 Task: Assign in the project AgileCoast the issue 'Create a new online platform for online digital marketing courses with advanced analytics and data visualization features' to the sprint 'Feature Prioritization Sprint'. Assign in the project AgileCoast the issue 'Implement a new cloud-based human resource information system for a company with advanced employee self-service and benefits management features' to the sprint 'Feature Prioritization Sprint'. Assign in the project AgileCoast the issue 'Integrate a new chatbot feature into an existing customer service portal to enhance customer support and response time' to the sprint 'Feature Prioritization Sprint'. Assign in the project AgileCoast the issue 'Develop a new tool for automated testing of load testing and stress testing for web applications' to the sprint 'Feature Prioritization Sprint'
Action: Mouse moved to (1263, 550)
Screenshot: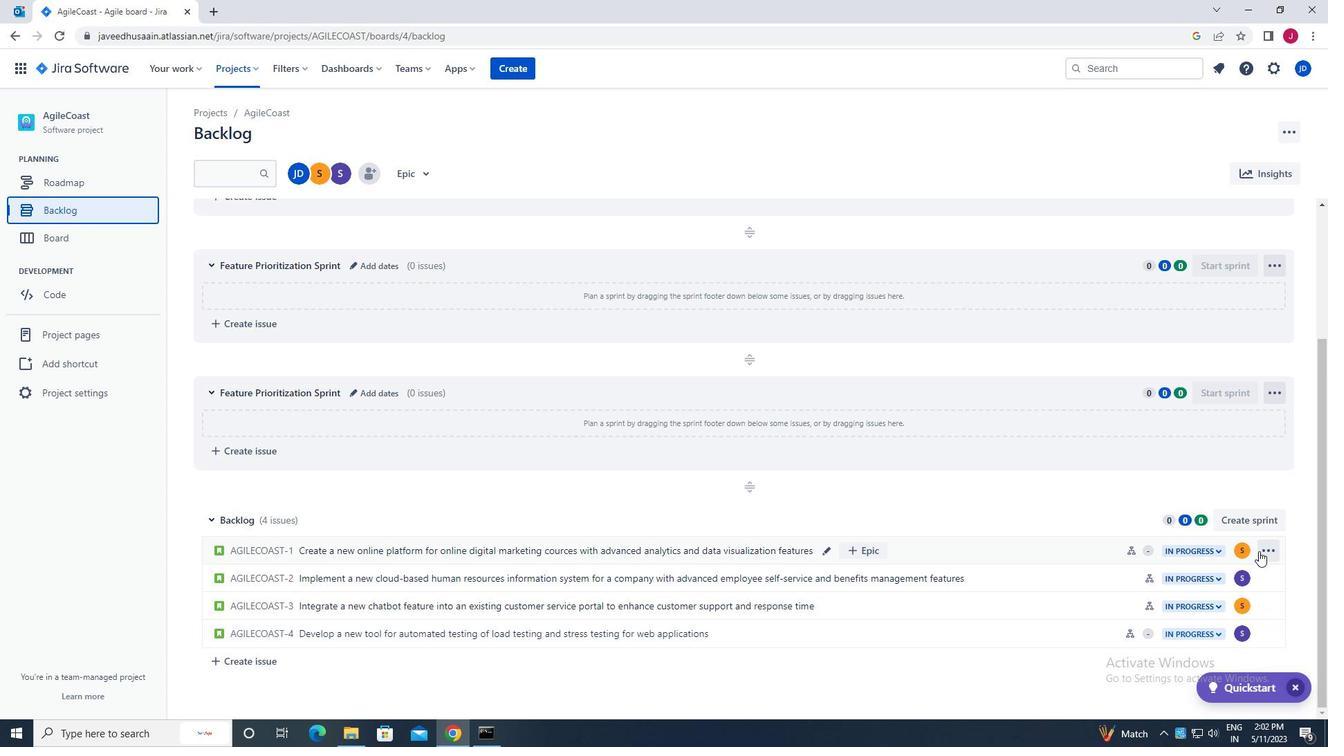 
Action: Mouse pressed left at (1263, 550)
Screenshot: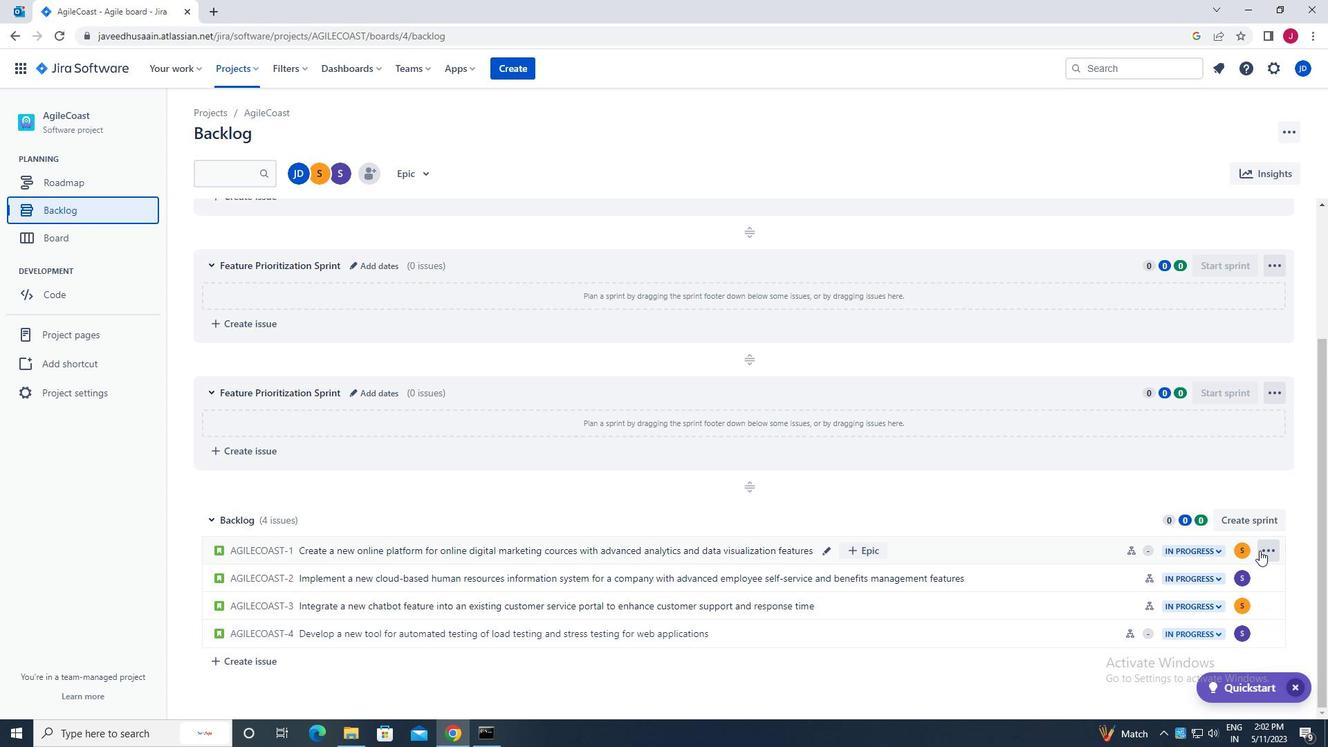 
Action: Mouse moved to (1239, 429)
Screenshot: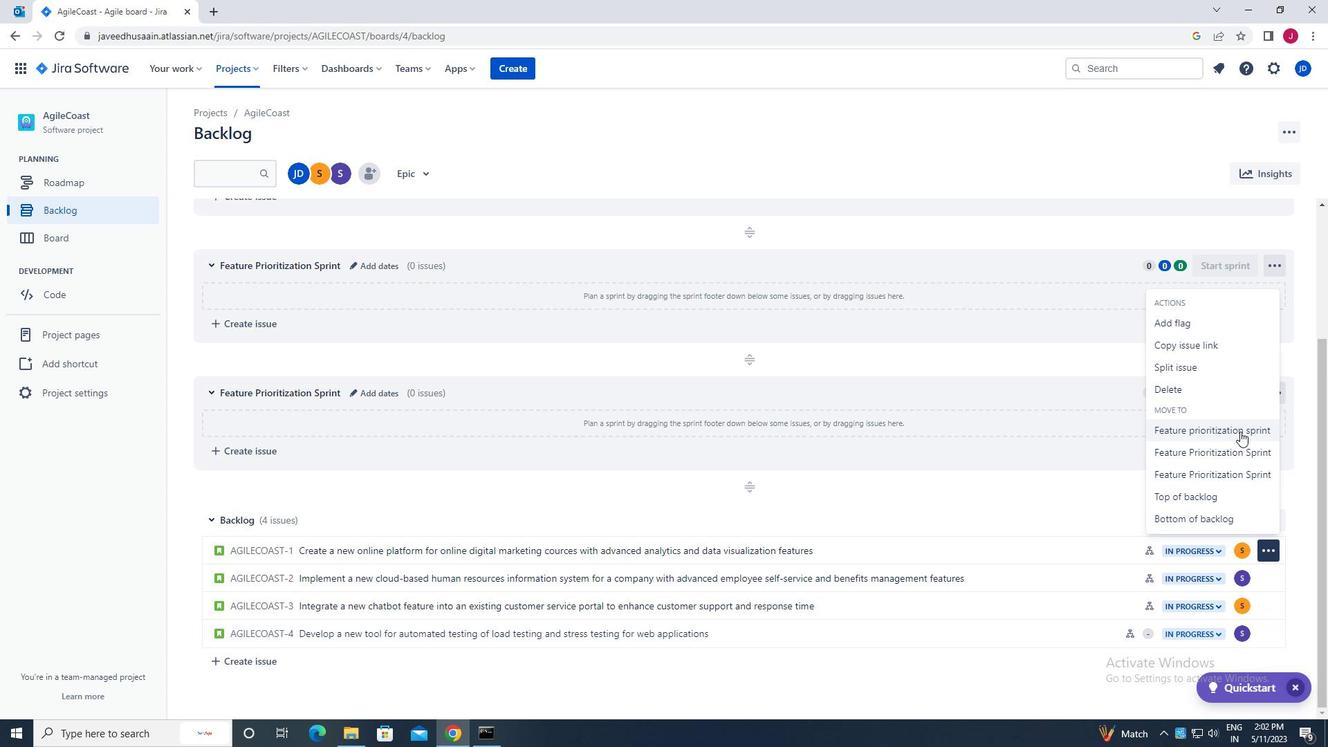 
Action: Mouse pressed left at (1239, 429)
Screenshot: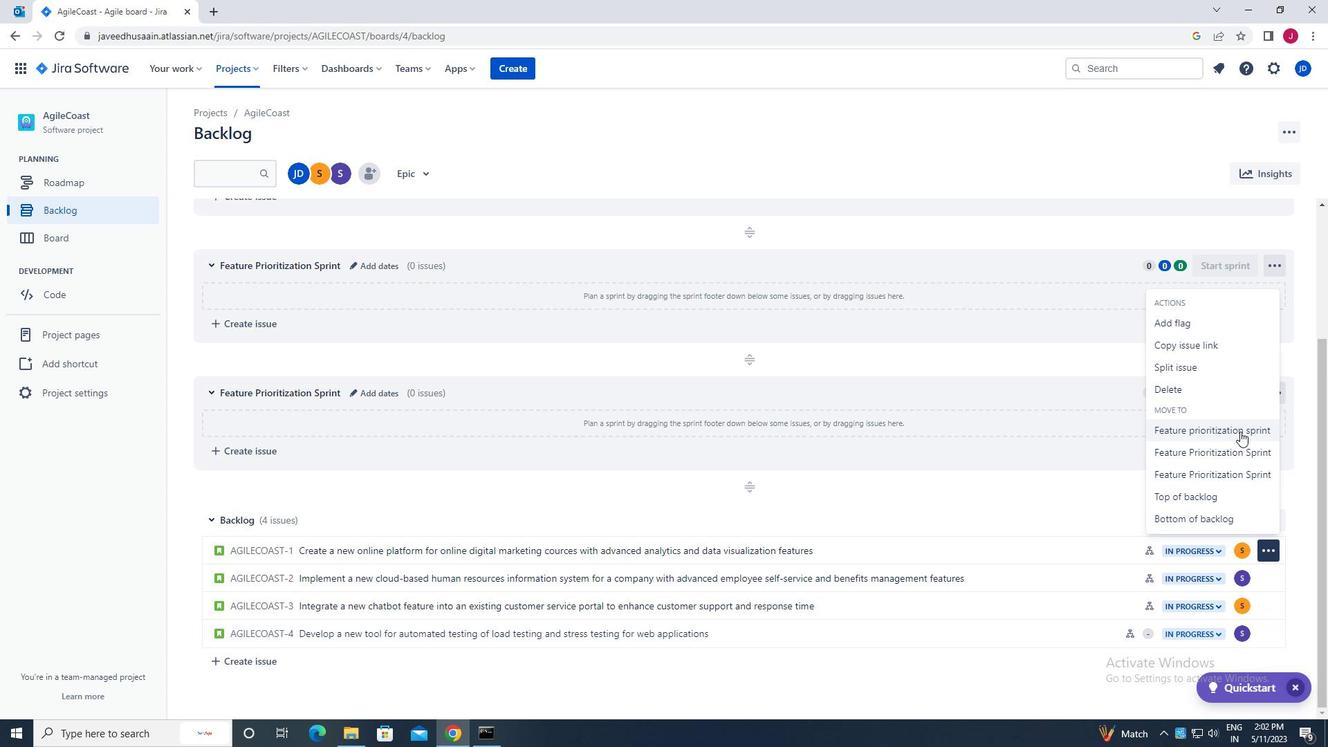 
Action: Mouse moved to (1272, 604)
Screenshot: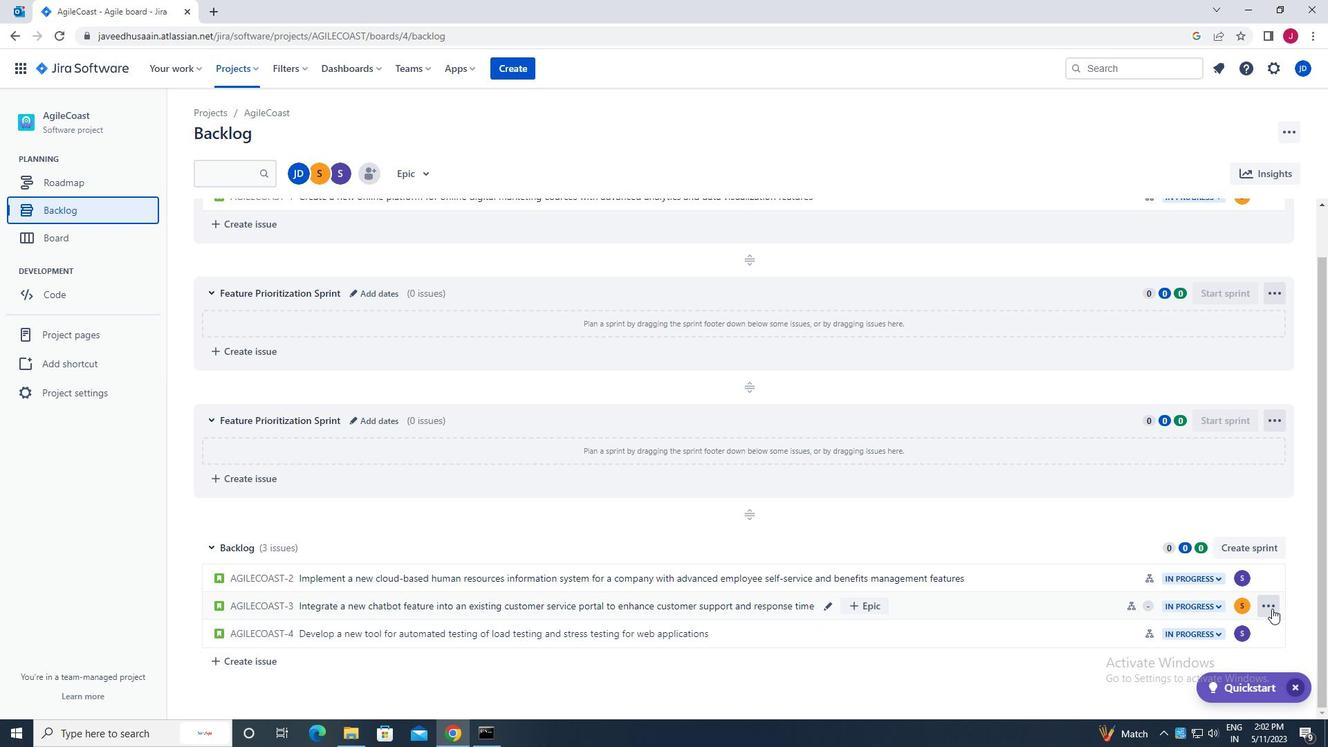 
Action: Mouse pressed left at (1272, 604)
Screenshot: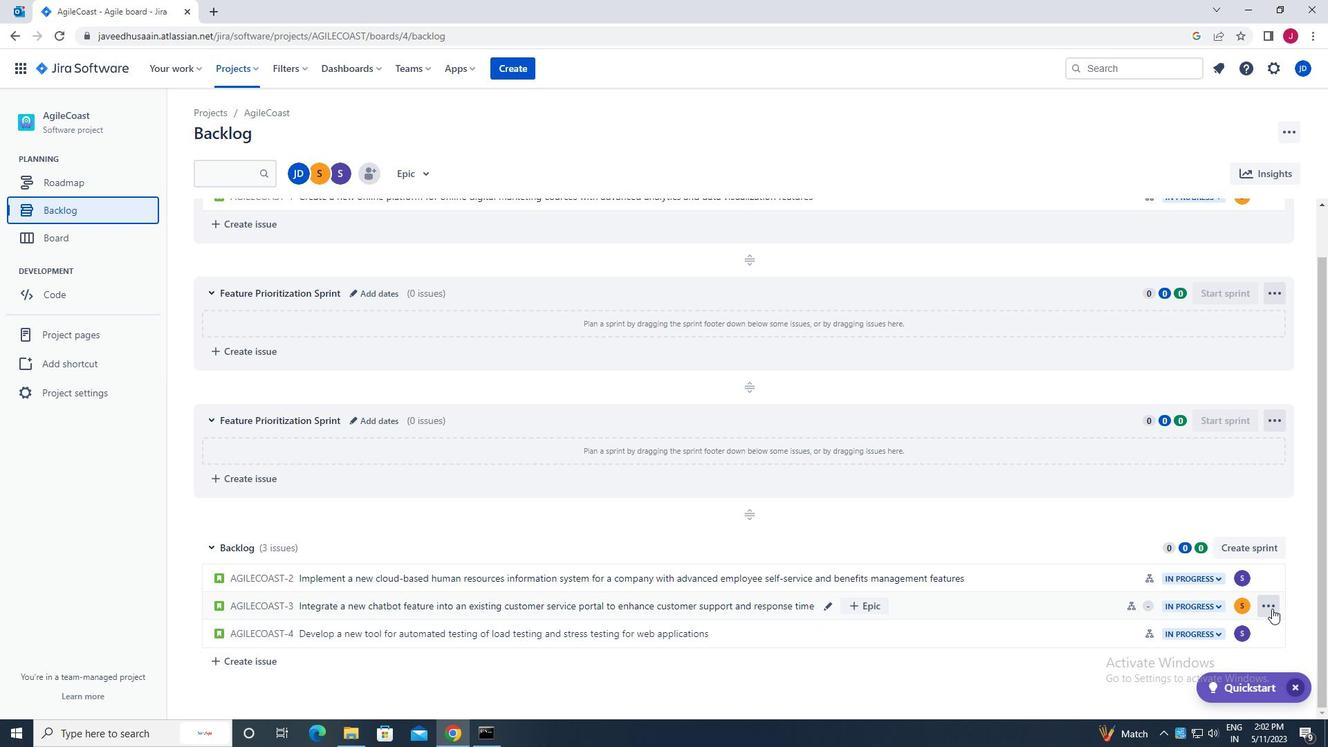 
Action: Mouse moved to (1237, 507)
Screenshot: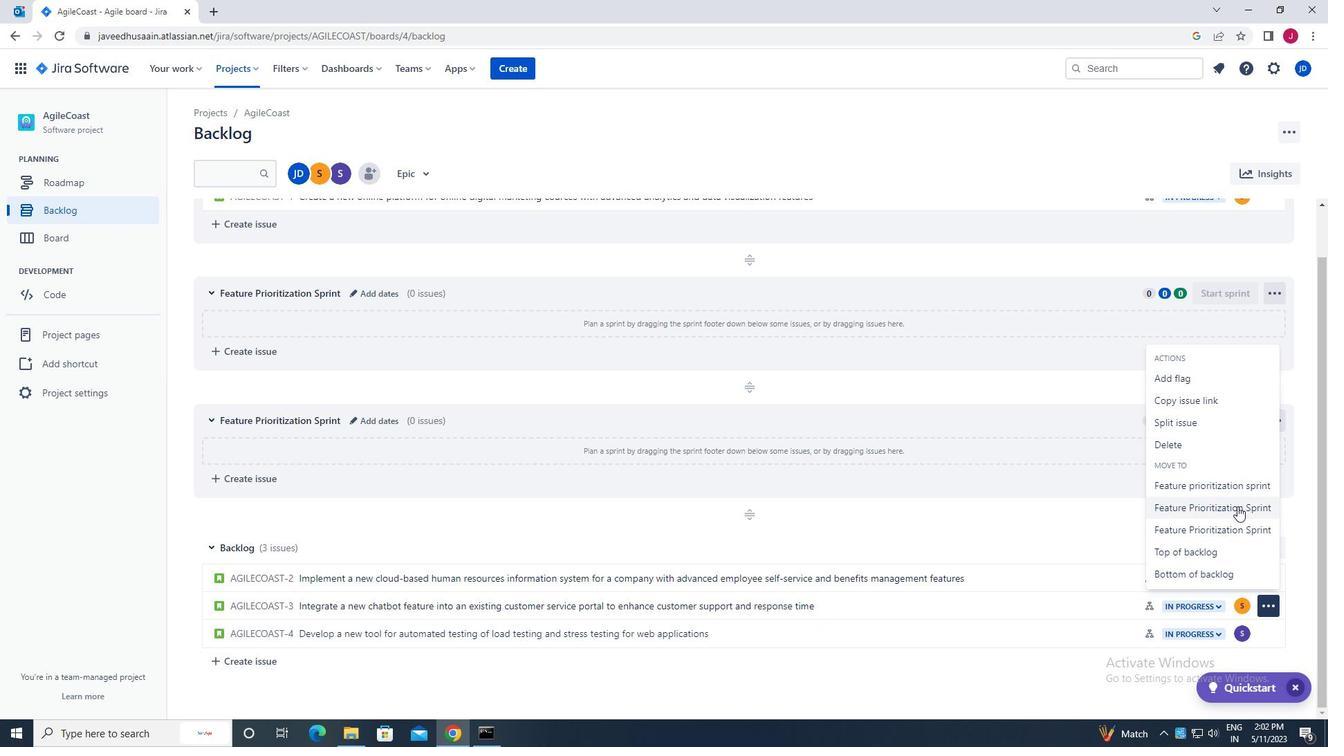 
Action: Mouse pressed left at (1237, 507)
Screenshot: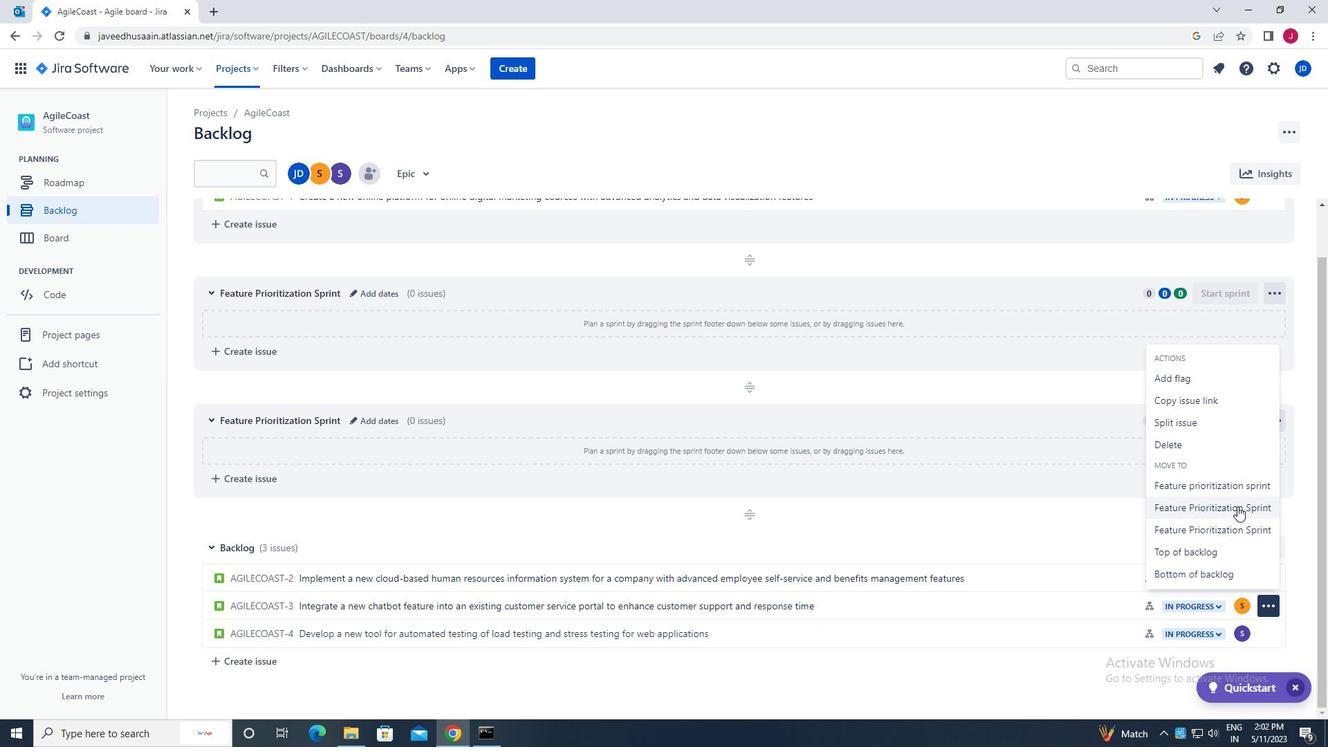 
Action: Mouse moved to (1262, 606)
Screenshot: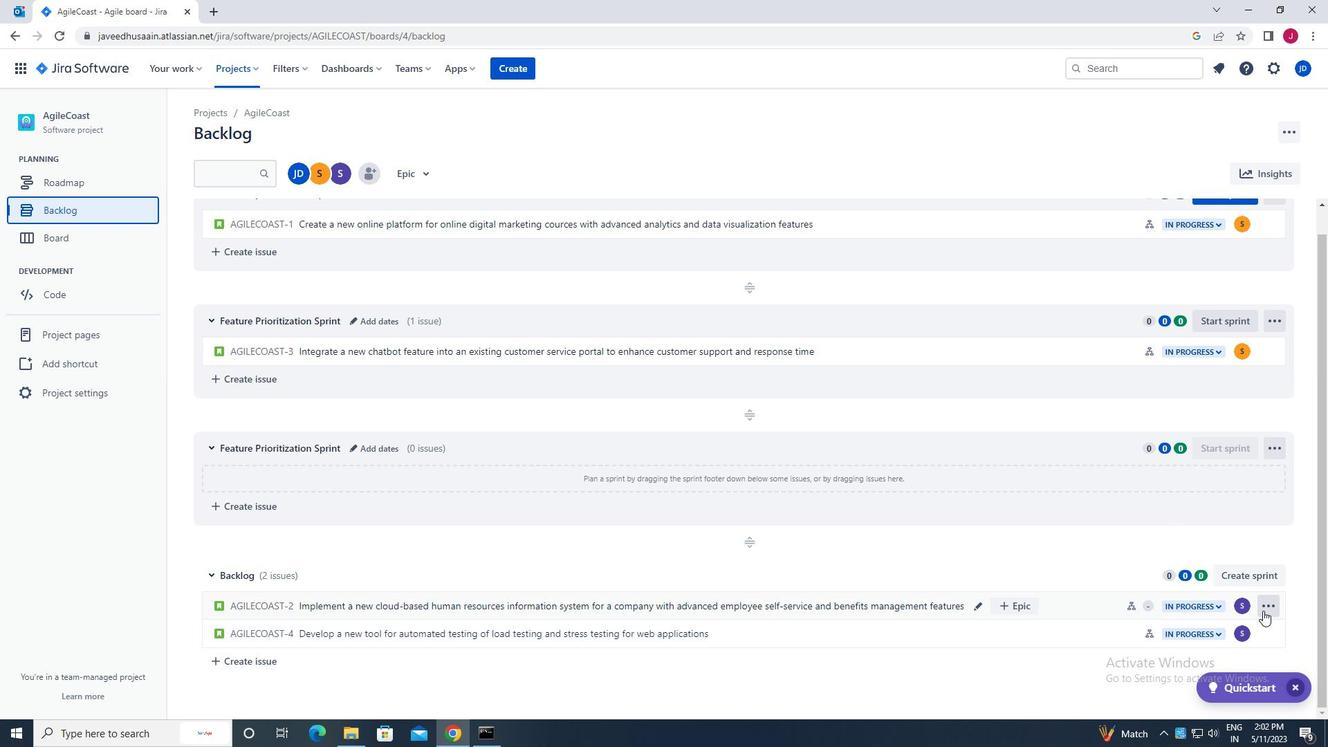 
Action: Mouse pressed left at (1262, 606)
Screenshot: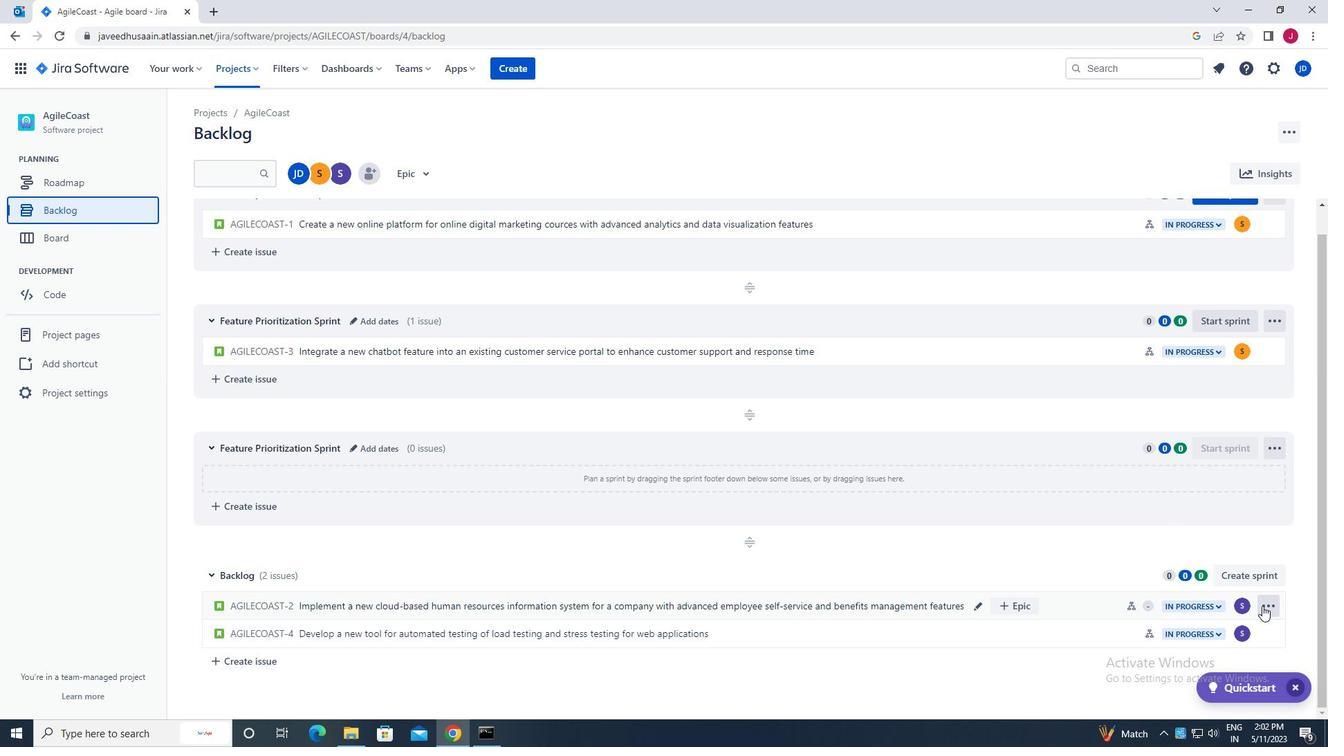 
Action: Mouse moved to (1226, 529)
Screenshot: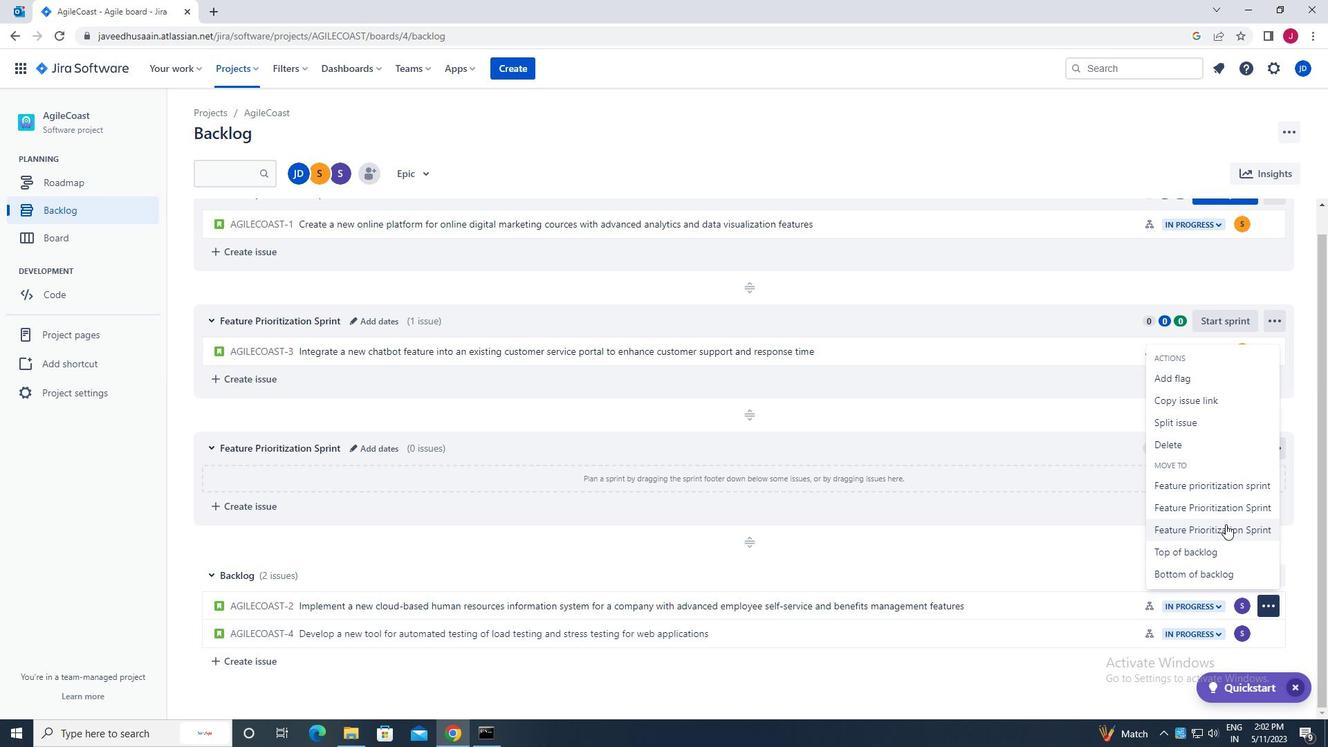 
Action: Mouse pressed left at (1226, 529)
Screenshot: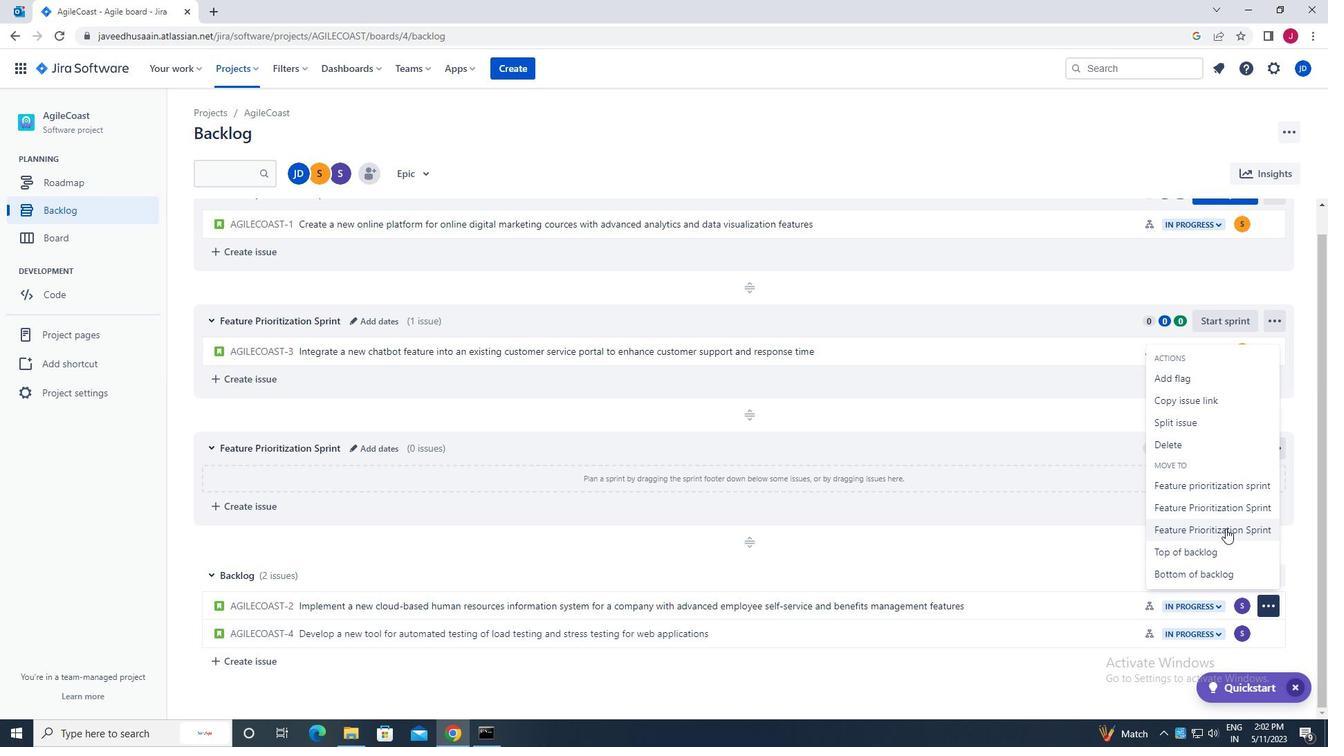 
Action: Mouse moved to (1265, 633)
Screenshot: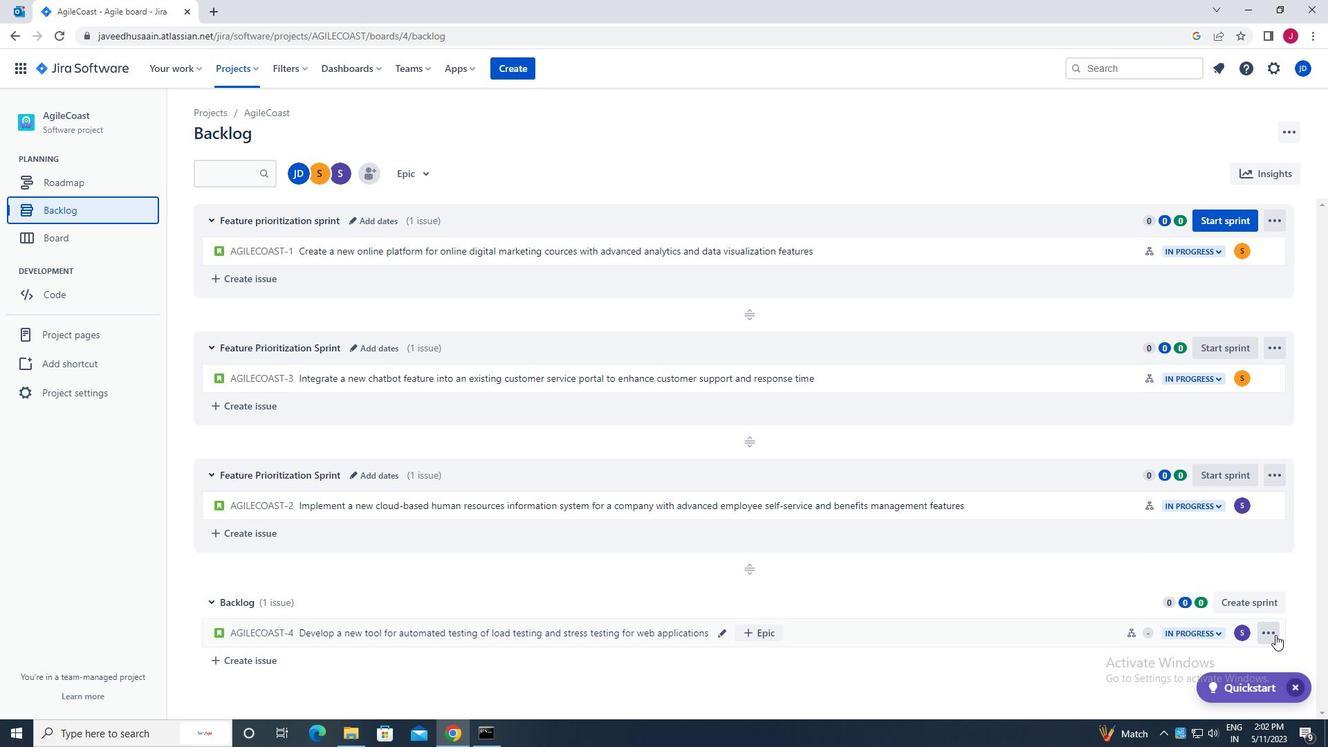 
Action: Mouse pressed left at (1265, 633)
Screenshot: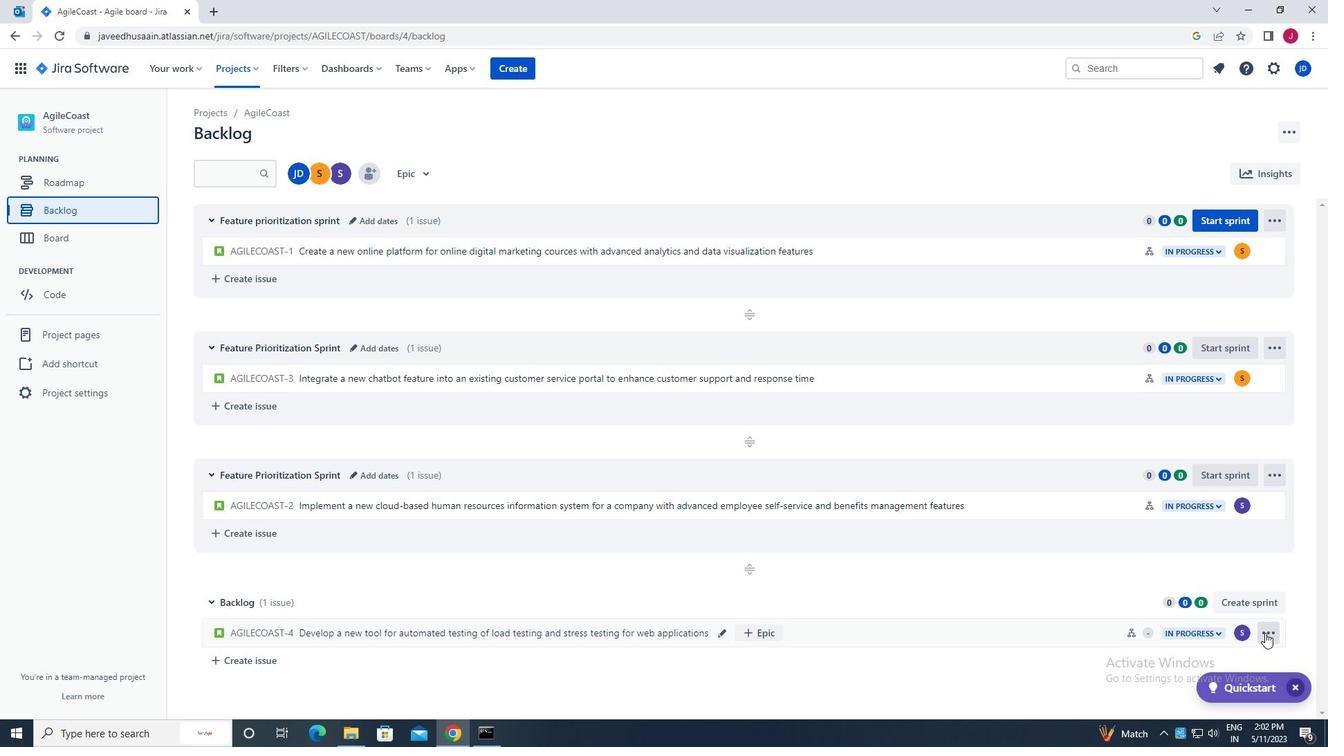 
Action: Mouse moved to (1226, 514)
Screenshot: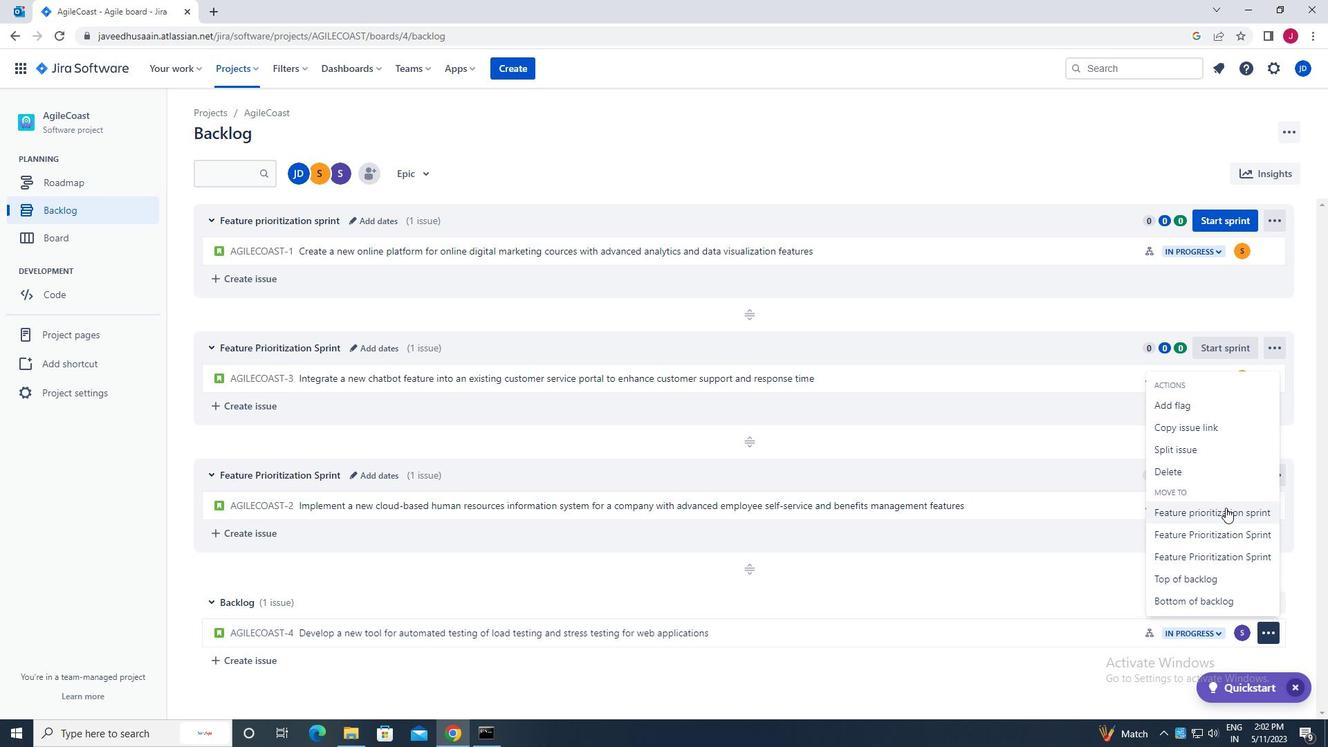 
Action: Mouse pressed left at (1226, 514)
Screenshot: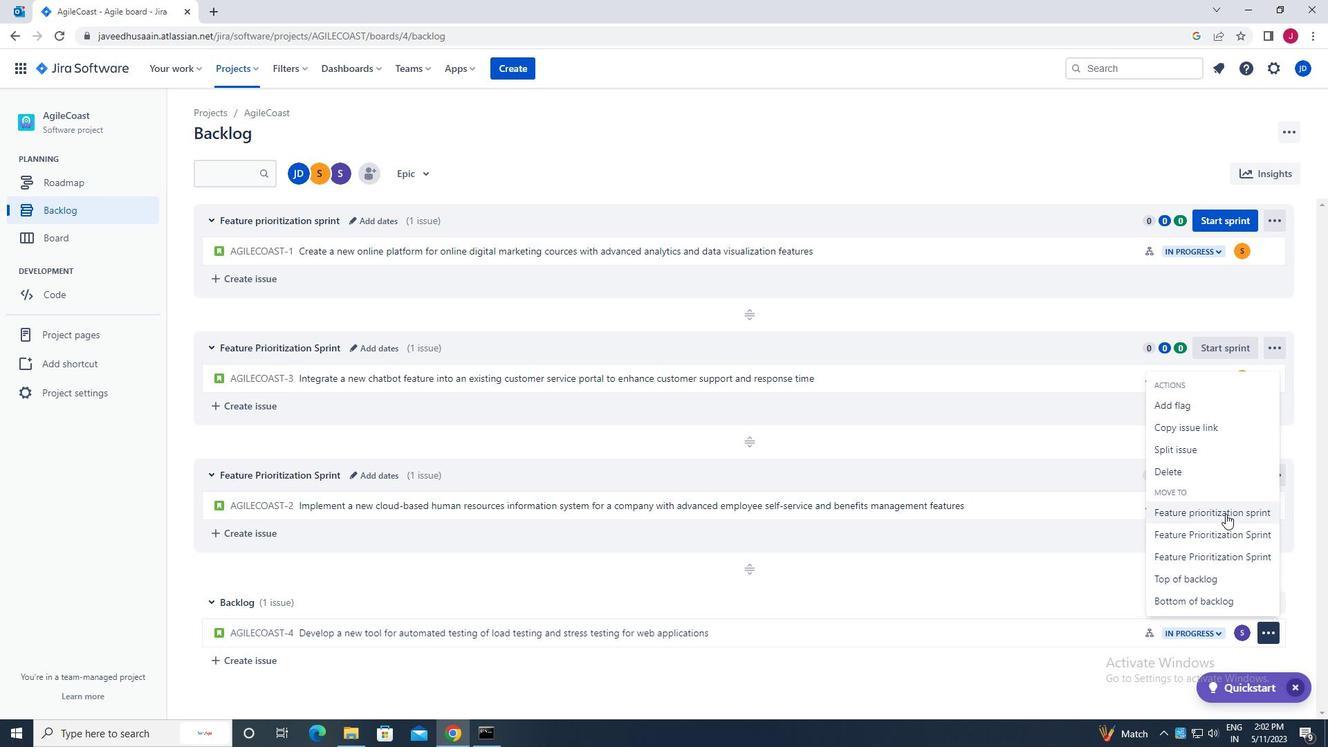 
